Task: Sort the products in the category "Flatbreads" by unit price (high first).
Action: Mouse moved to (23, 80)
Screenshot: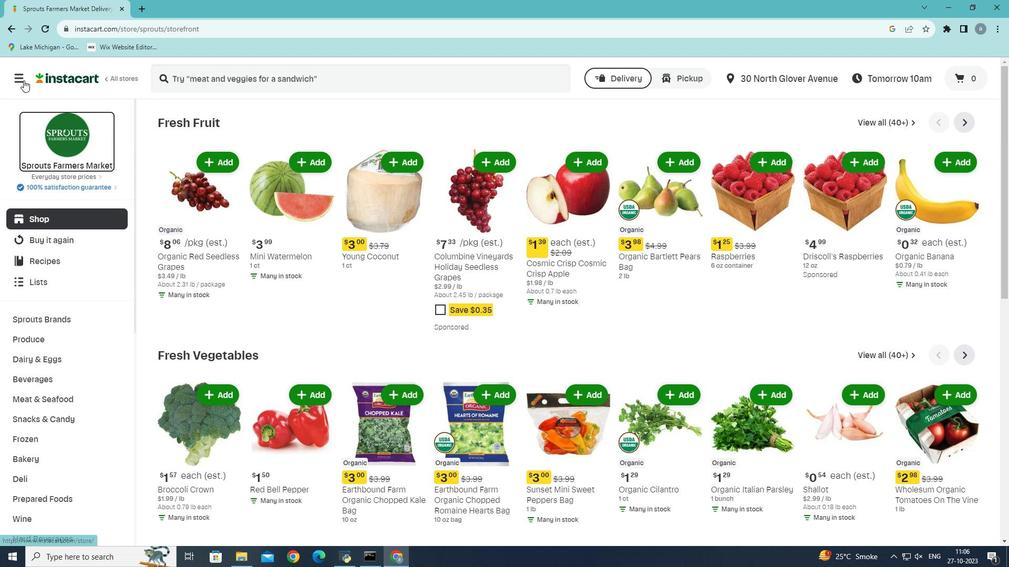 
Action: Mouse pressed left at (23, 80)
Screenshot: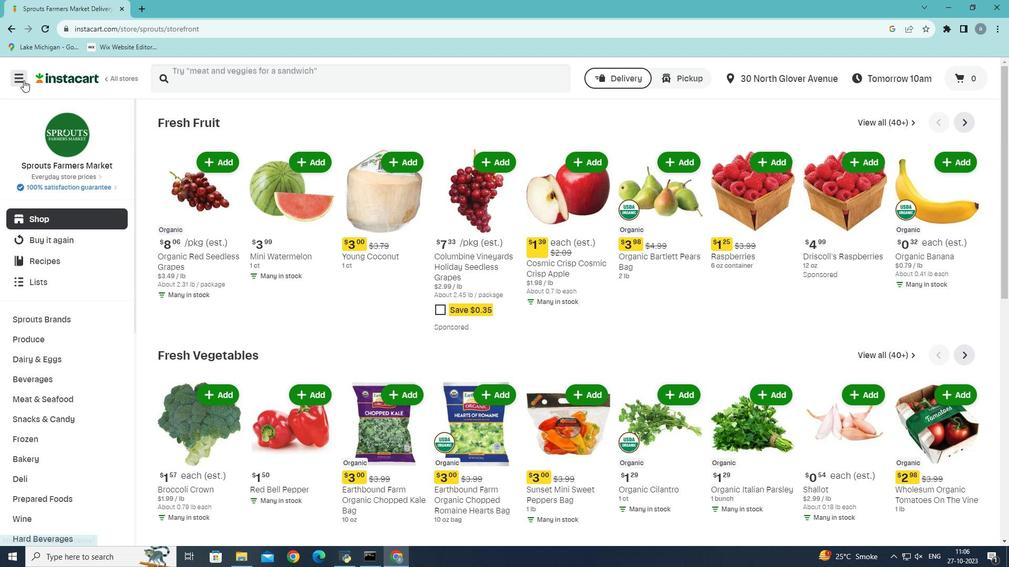 
Action: Mouse moved to (43, 304)
Screenshot: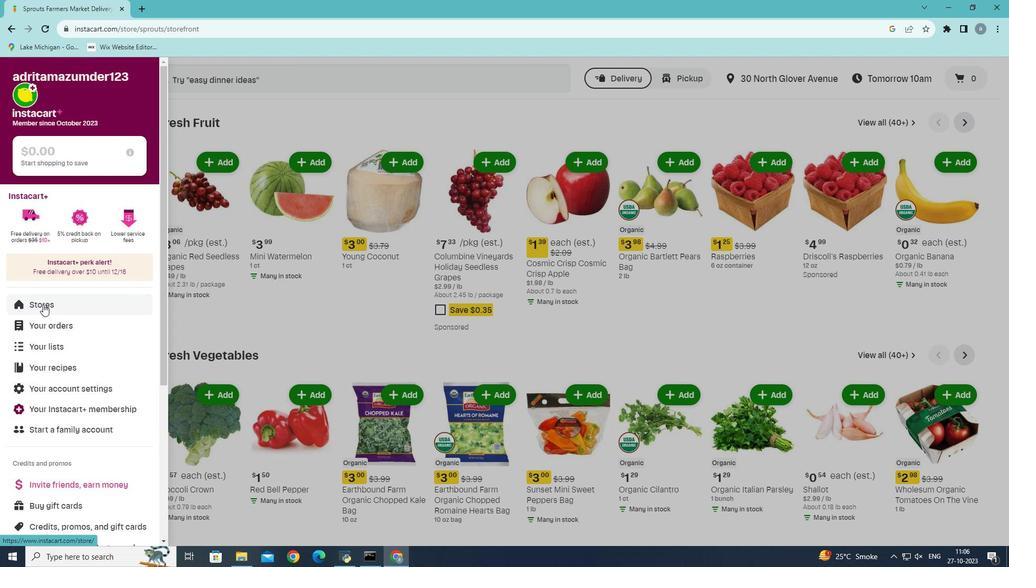 
Action: Mouse pressed left at (43, 304)
Screenshot: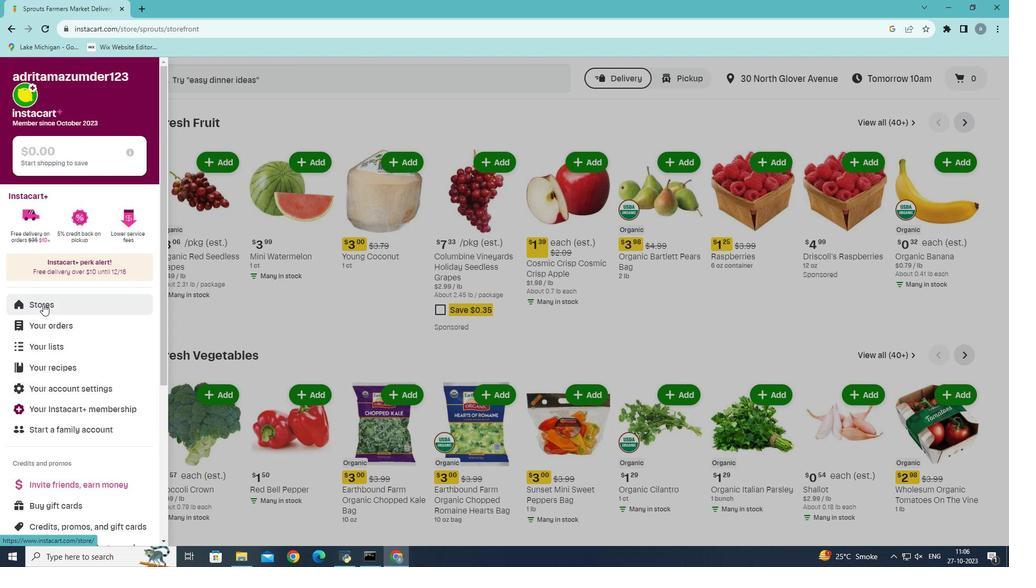 
Action: Mouse moved to (247, 119)
Screenshot: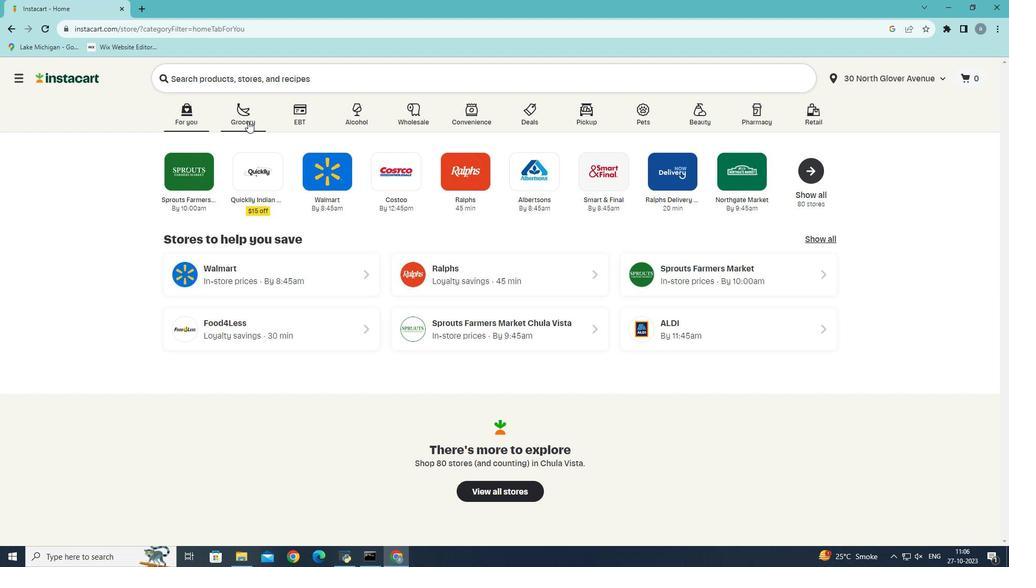 
Action: Mouse pressed left at (247, 119)
Screenshot: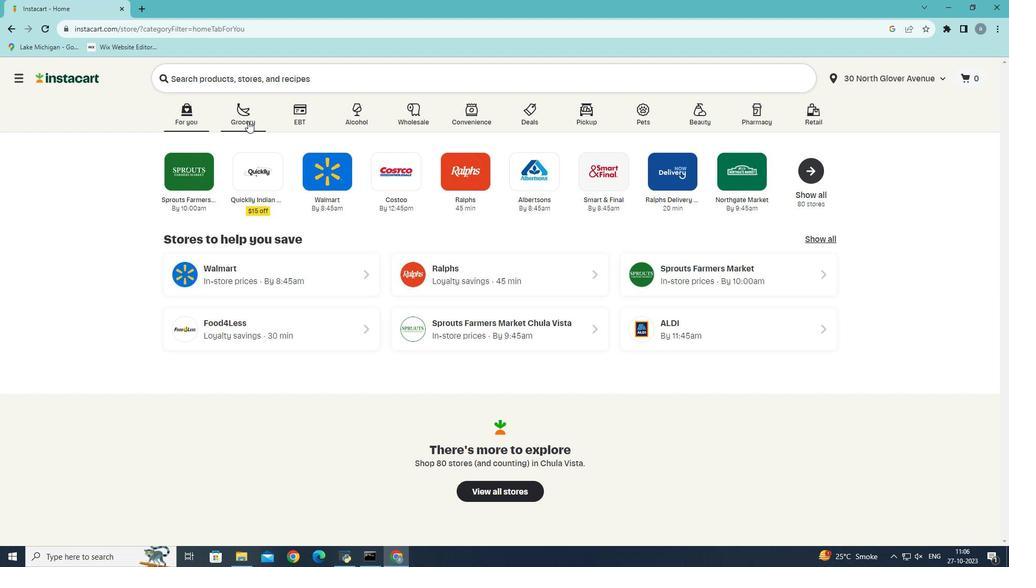 
Action: Mouse moved to (241, 302)
Screenshot: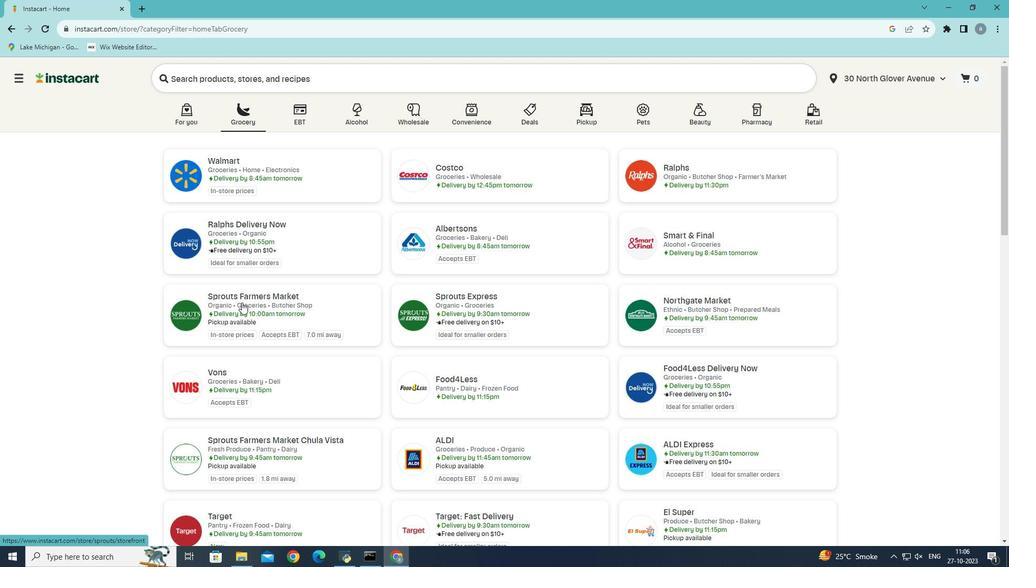 
Action: Mouse pressed left at (241, 302)
Screenshot: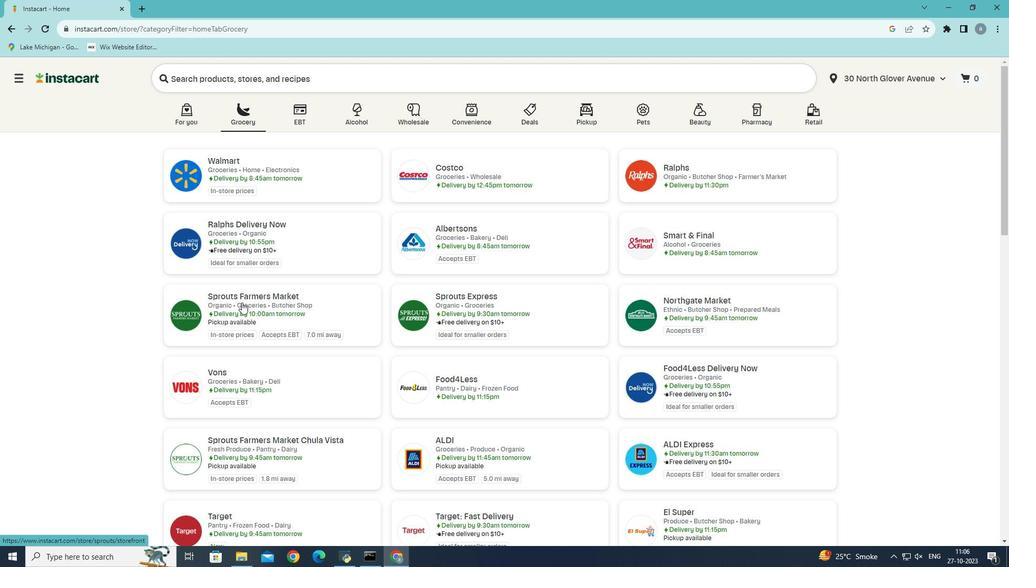 
Action: Mouse moved to (31, 456)
Screenshot: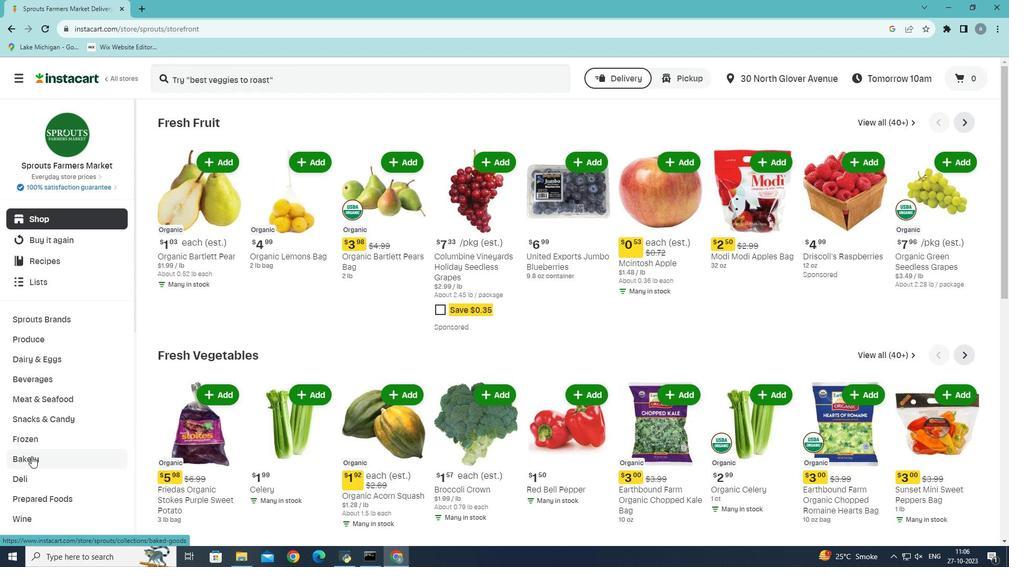 
Action: Mouse pressed left at (31, 456)
Screenshot: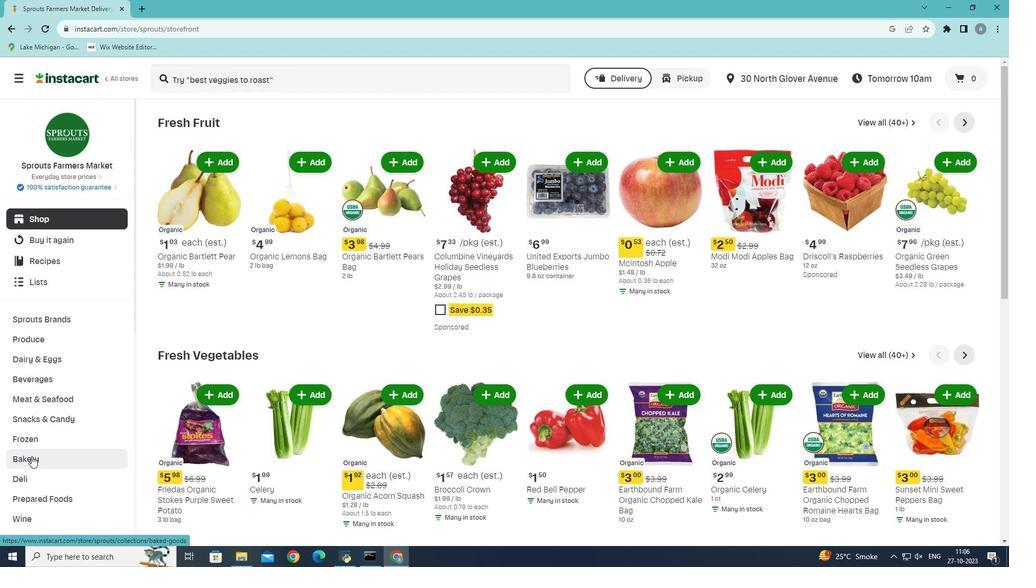 
Action: Mouse moved to (783, 150)
Screenshot: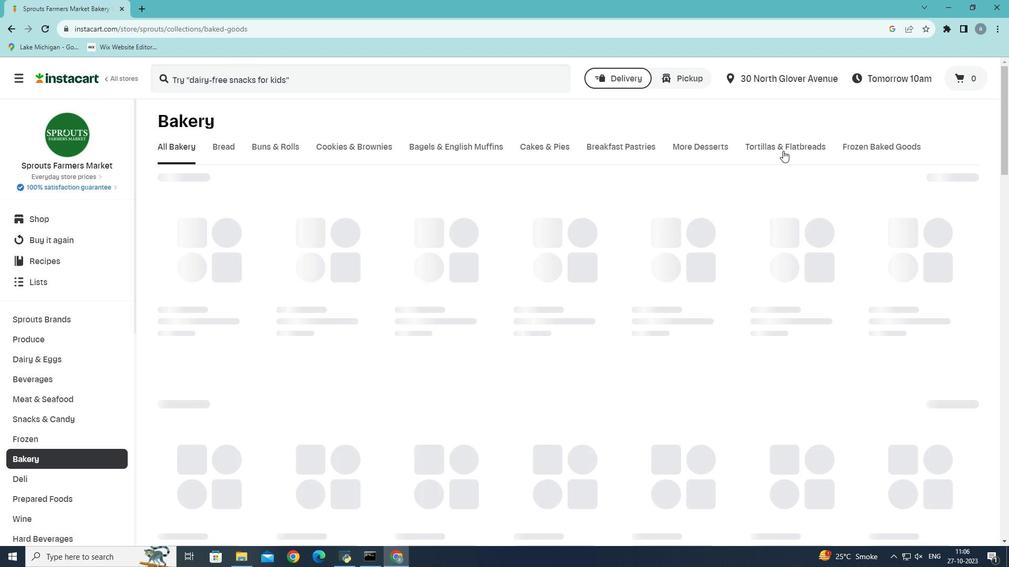 
Action: Mouse pressed left at (783, 150)
Screenshot: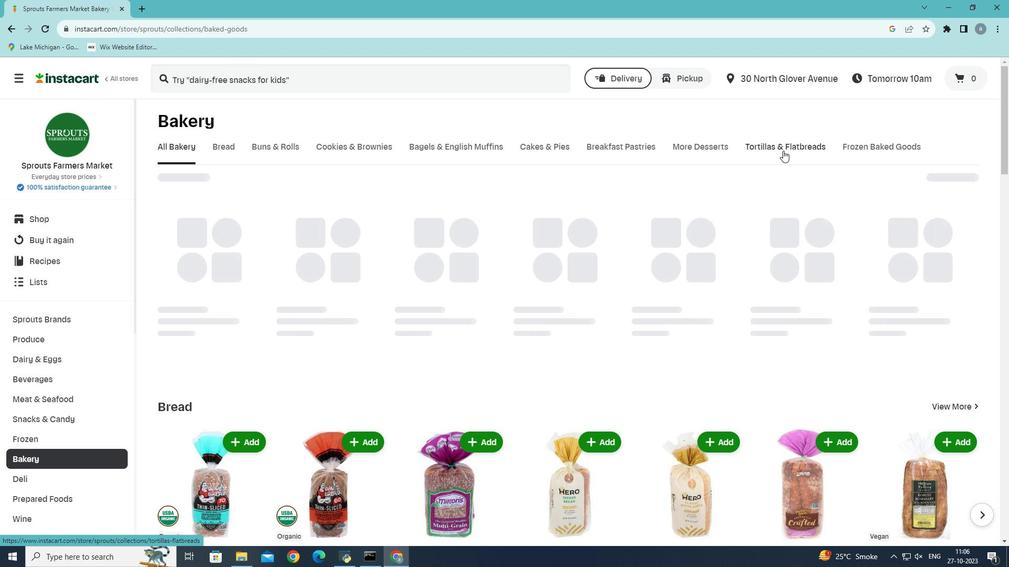 
Action: Mouse moved to (310, 196)
Screenshot: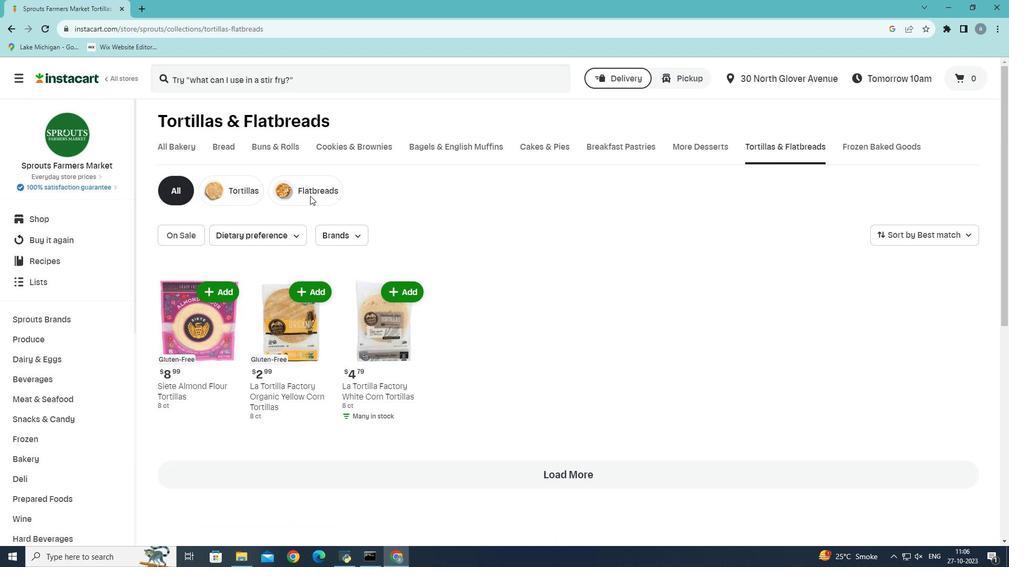
Action: Mouse pressed left at (310, 196)
Screenshot: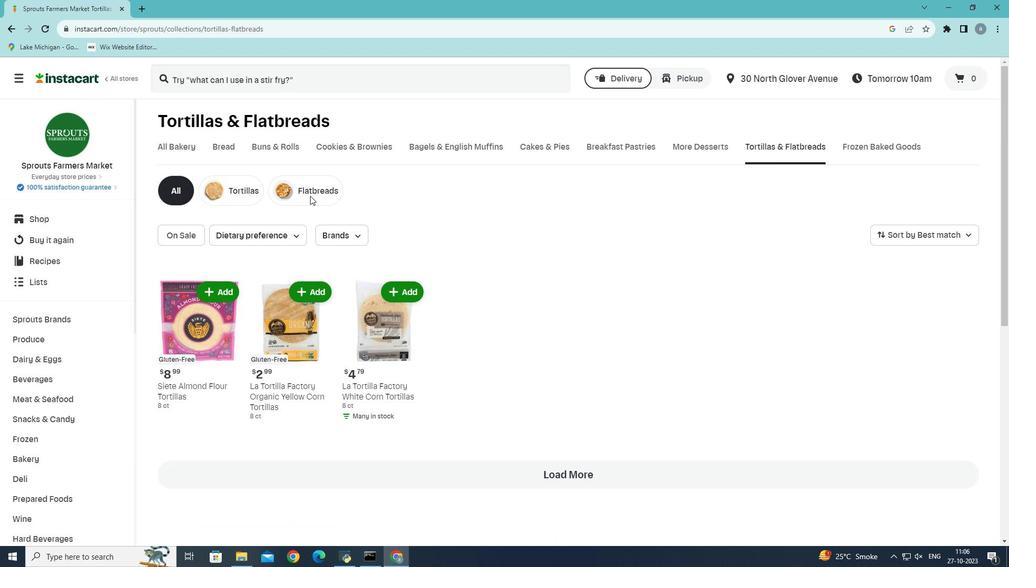 
Action: Mouse moved to (971, 232)
Screenshot: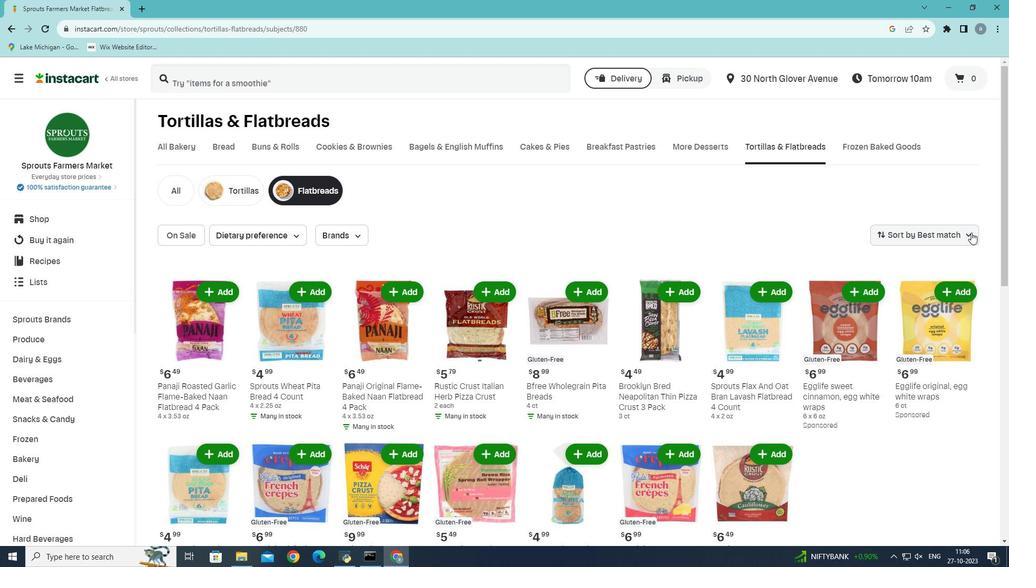 
Action: Mouse pressed left at (971, 232)
Screenshot: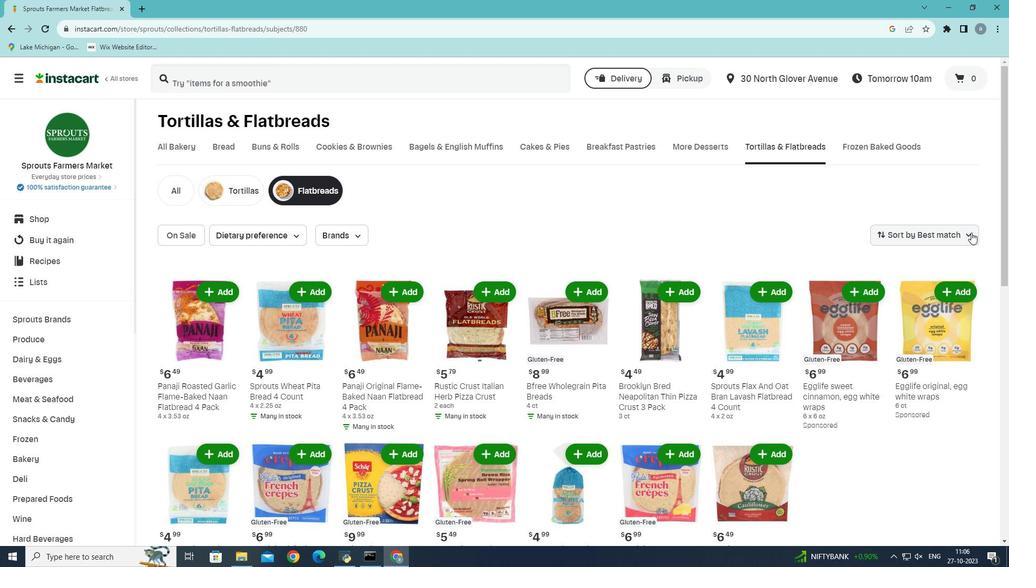
Action: Mouse moved to (927, 368)
Screenshot: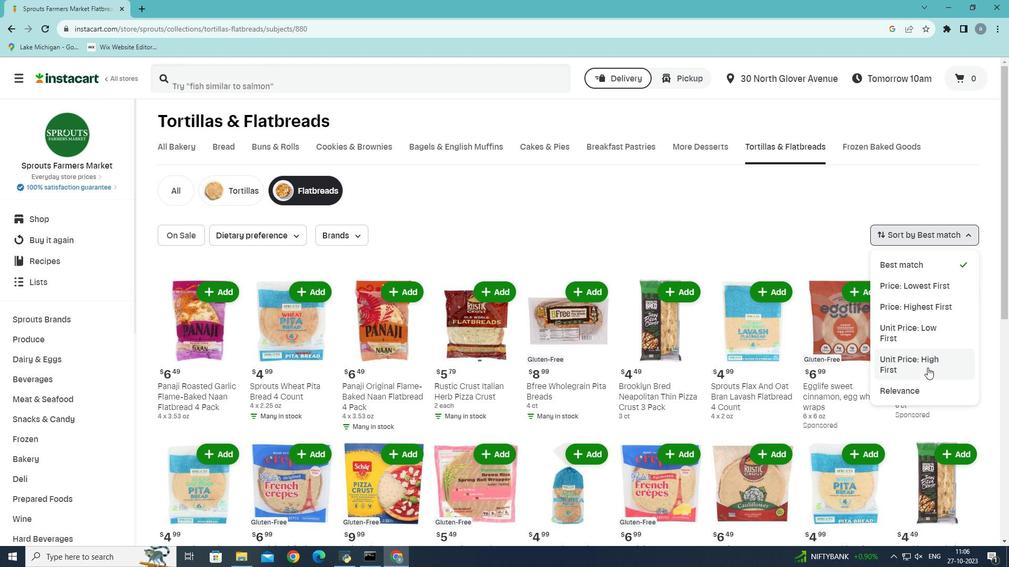 
Action: Mouse pressed left at (927, 368)
Screenshot: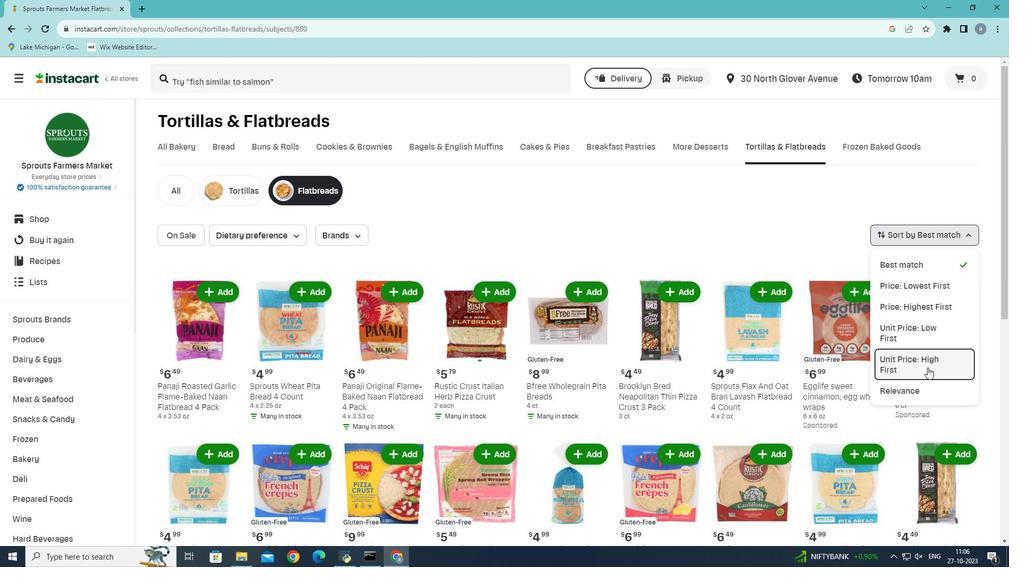 
Action: Mouse moved to (928, 359)
Screenshot: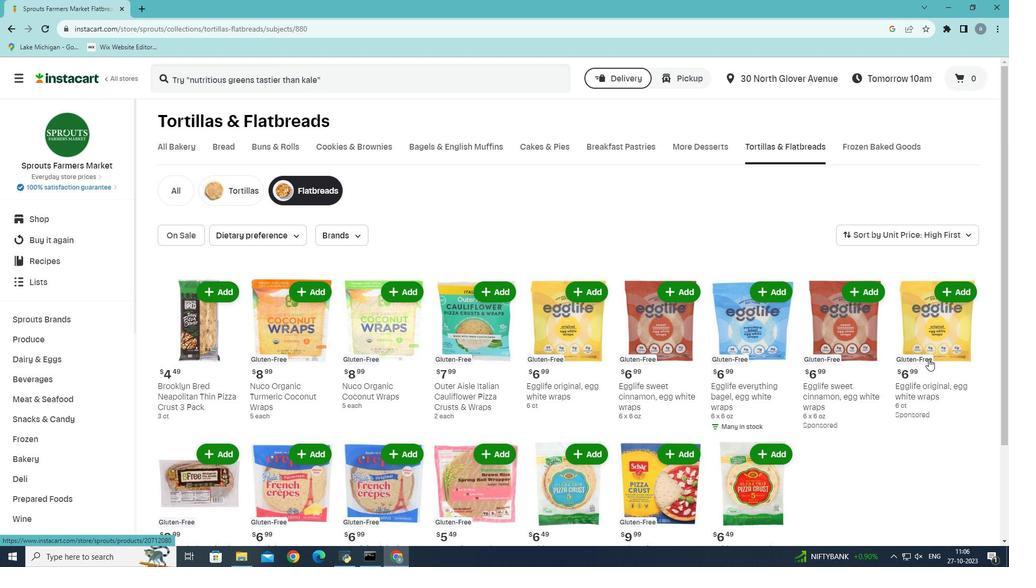 
